 Task: For heading Use Roboto mono with underline.  font size for heading24,  'Change the font style of data to'Roboto mono and font size to 16,  Change the alignment of both headline & data to Align center.  In the sheet   Apex Sales review   book
Action: Mouse moved to (309, 92)
Screenshot: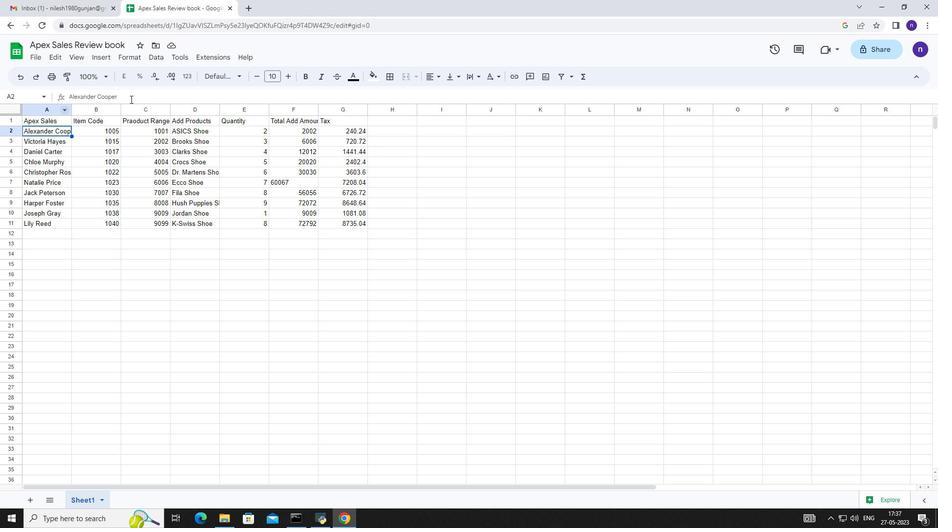 
Action: Key pressed <Key.up><Key.shift><Key.right>
Screenshot: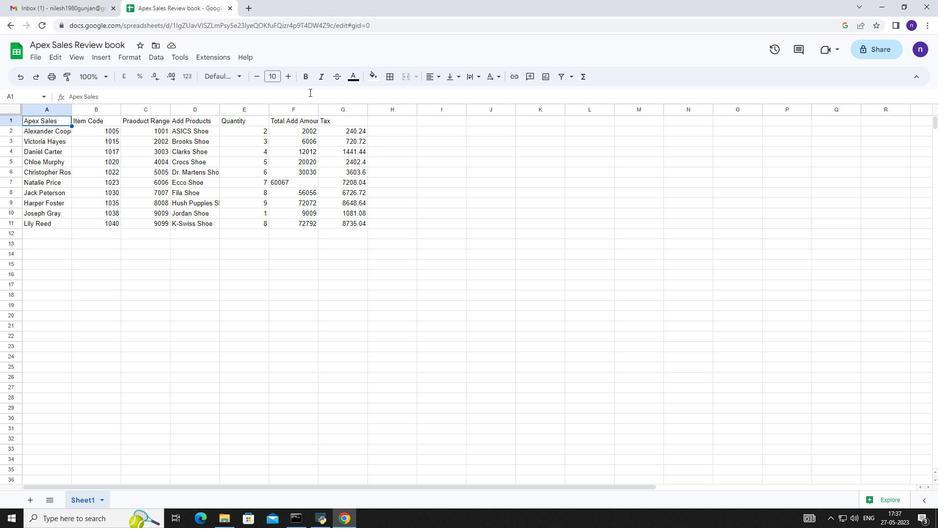 
Action: Mouse moved to (241, 78)
Screenshot: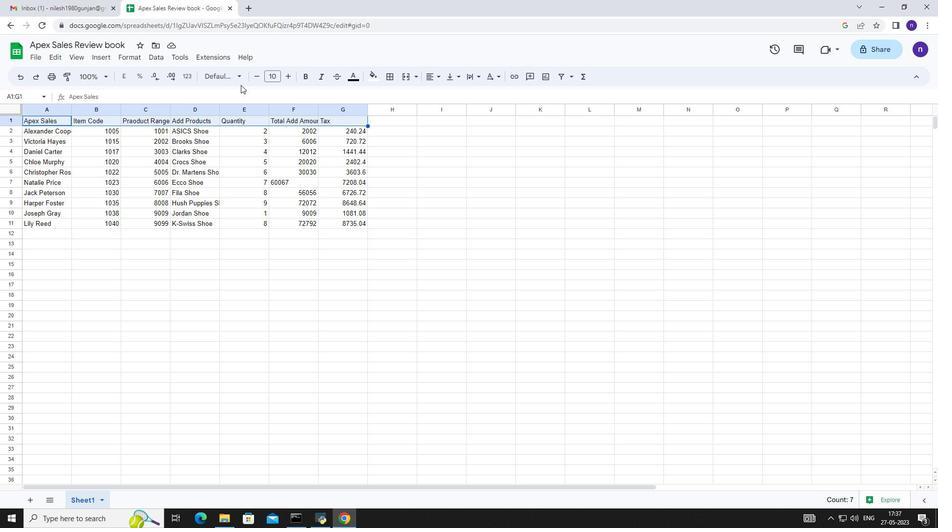 
Action: Mouse pressed left at (241, 78)
Screenshot: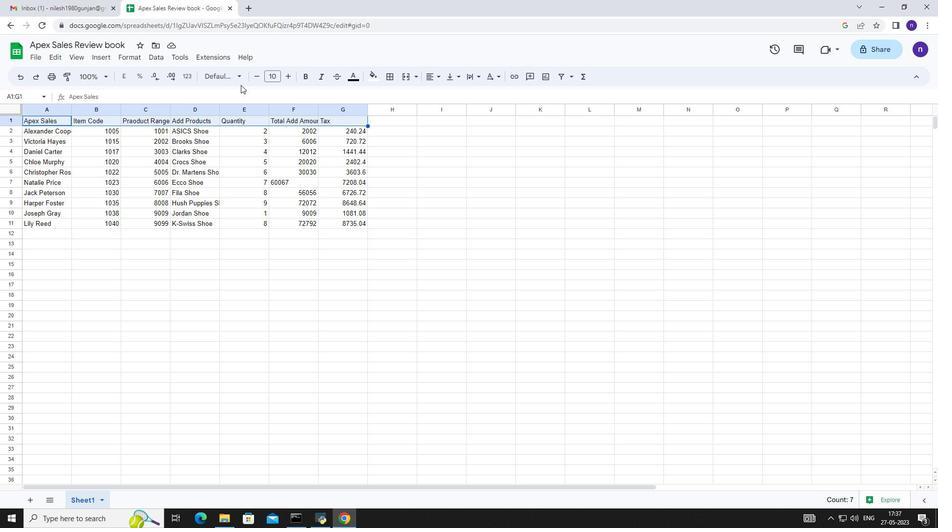 
Action: Mouse moved to (244, 307)
Screenshot: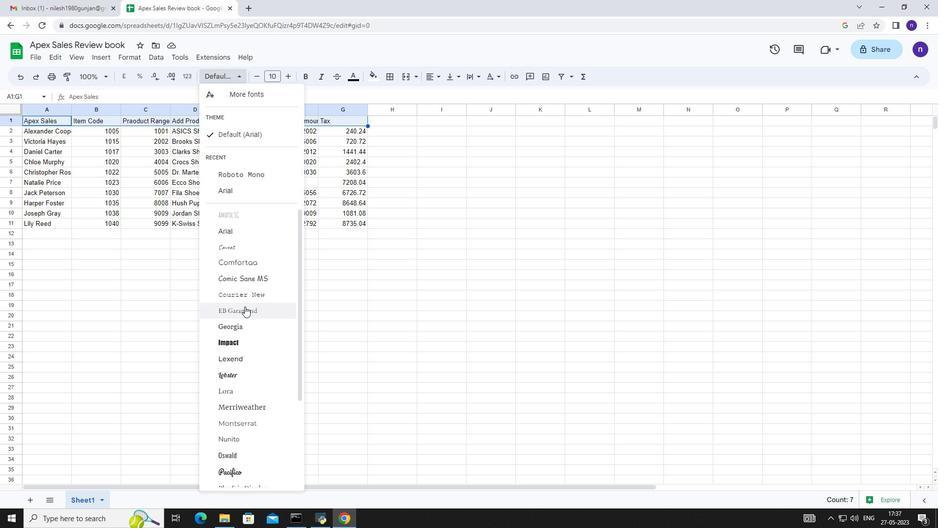 
Action: Mouse scrolled (244, 306) with delta (0, 0)
Screenshot: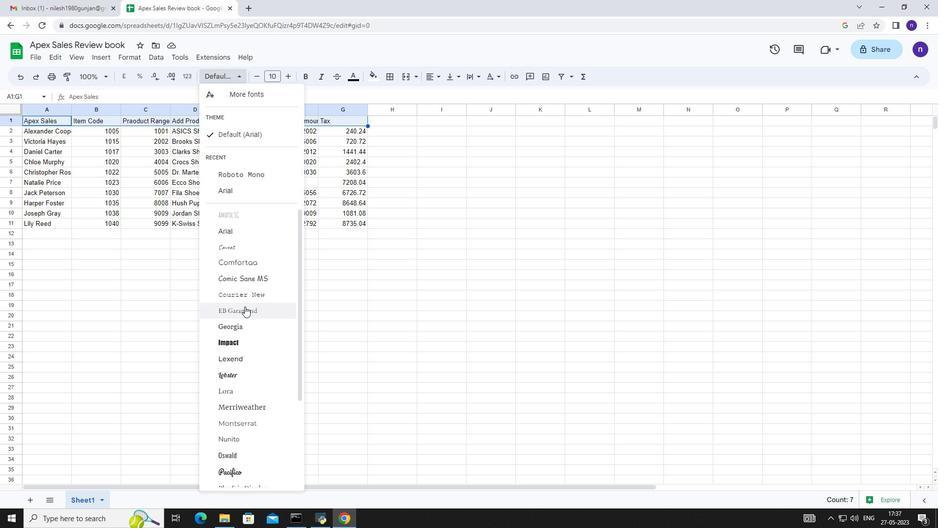 
Action: Mouse moved to (244, 307)
Screenshot: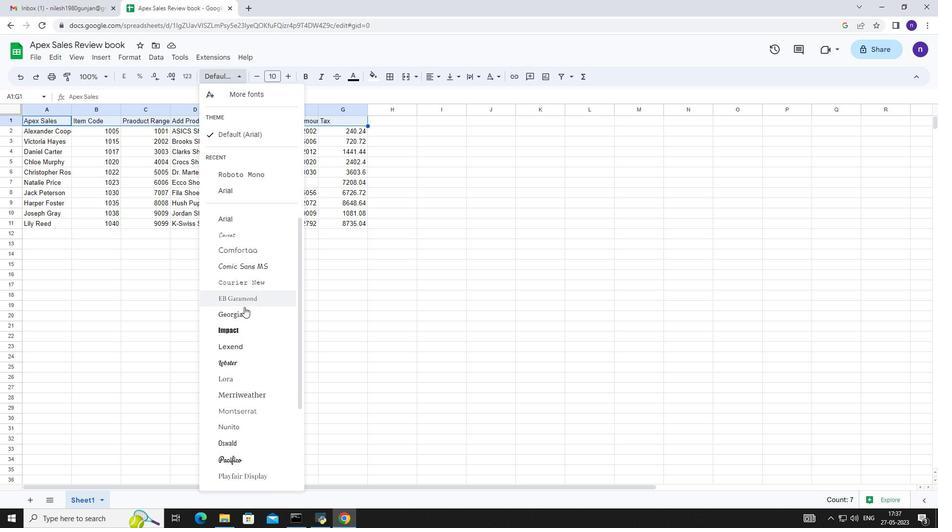 
Action: Mouse scrolled (244, 306) with delta (0, 0)
Screenshot: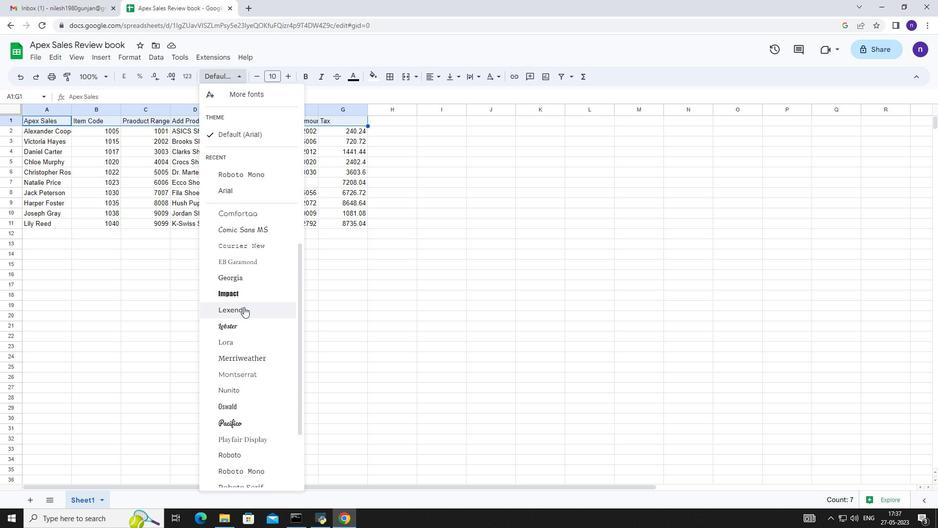 
Action: Mouse moved to (240, 421)
Screenshot: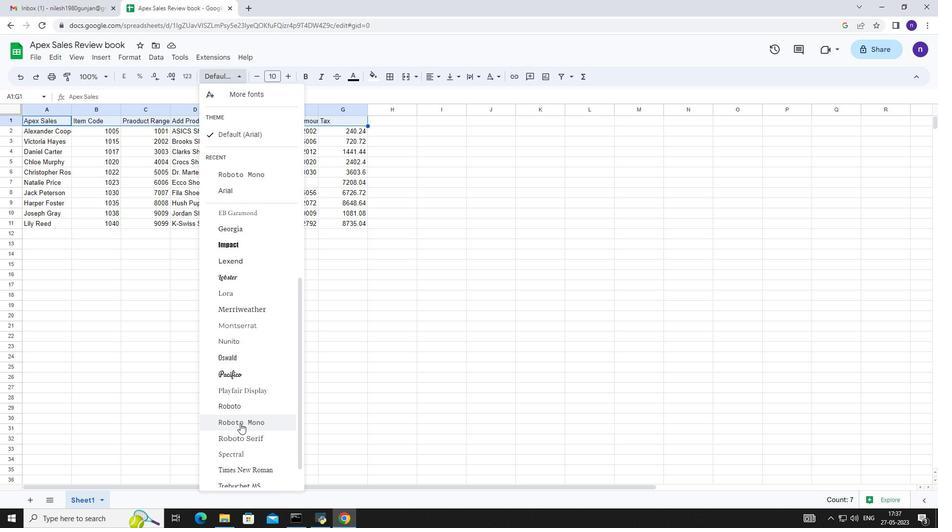 
Action: Mouse pressed left at (240, 421)
Screenshot: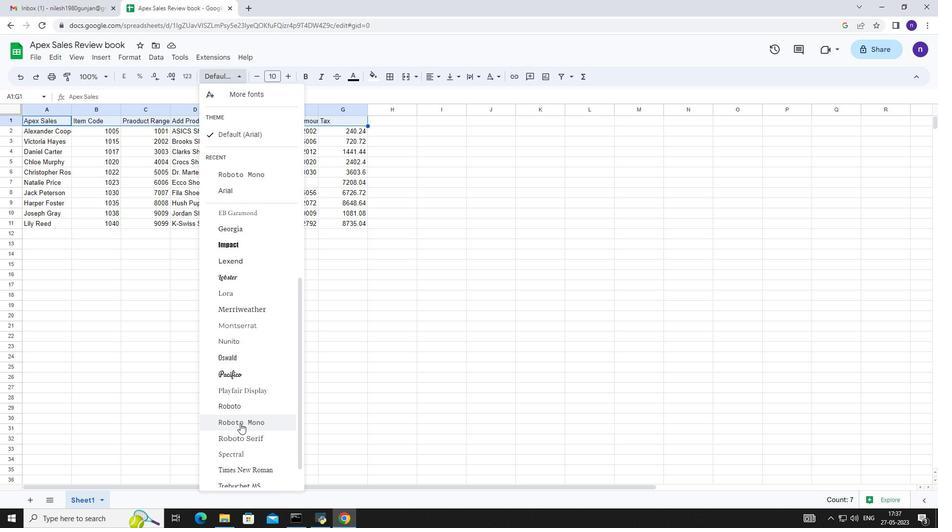 
Action: Mouse moved to (309, 214)
Screenshot: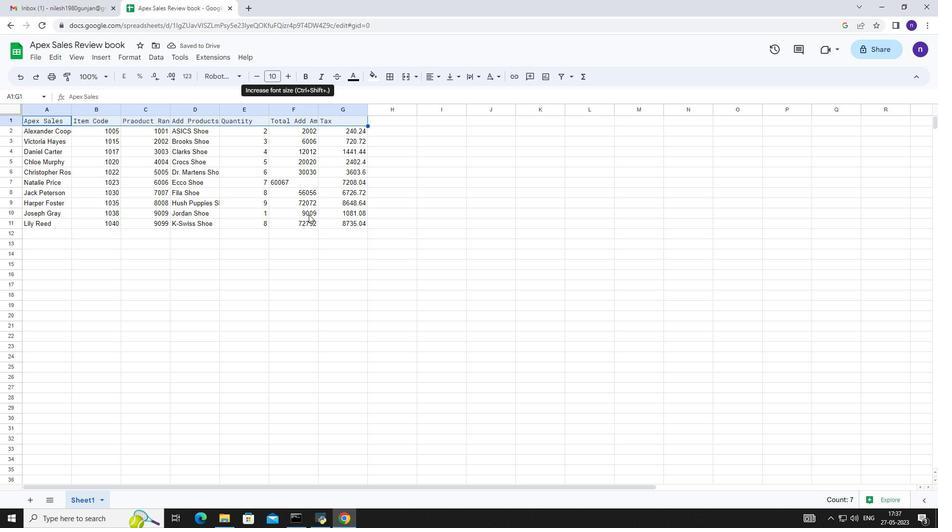 
Action: Key pressed ctrl+U
Screenshot: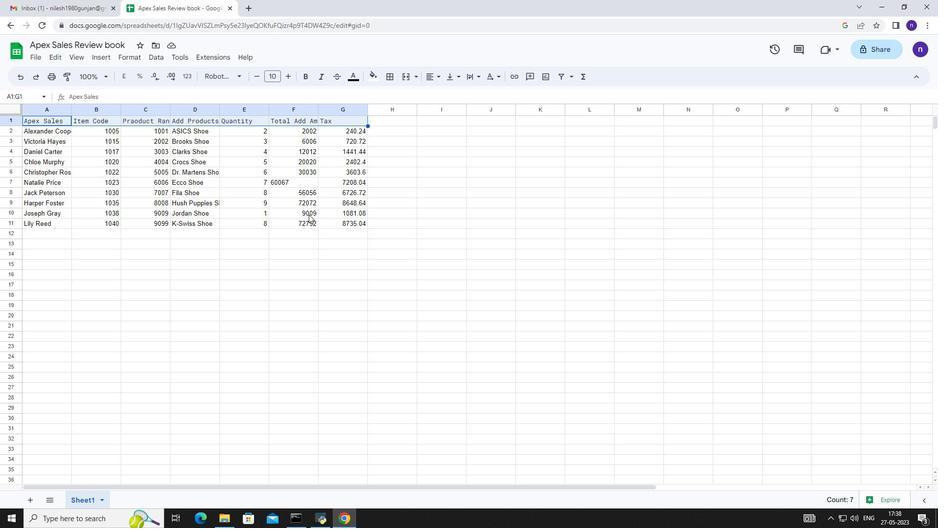 
Action: Mouse moved to (288, 75)
Screenshot: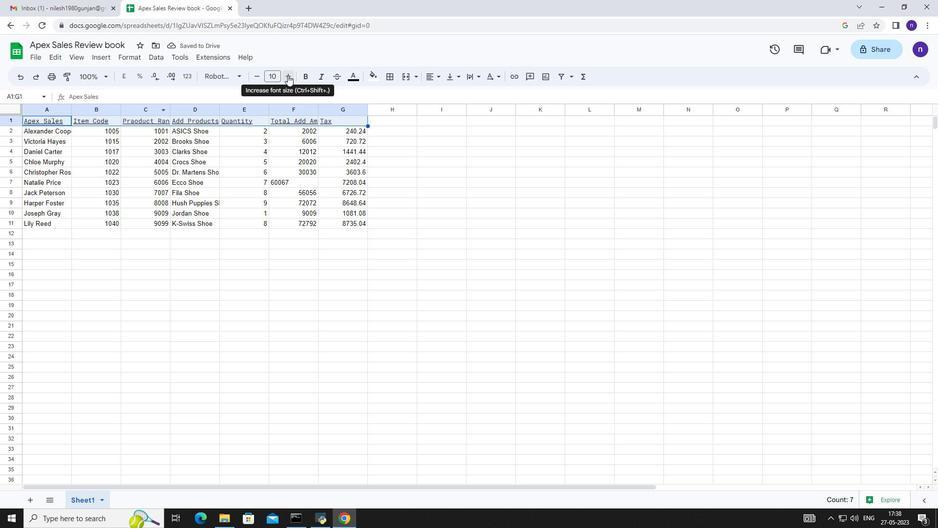 
Action: Mouse pressed left at (288, 75)
Screenshot: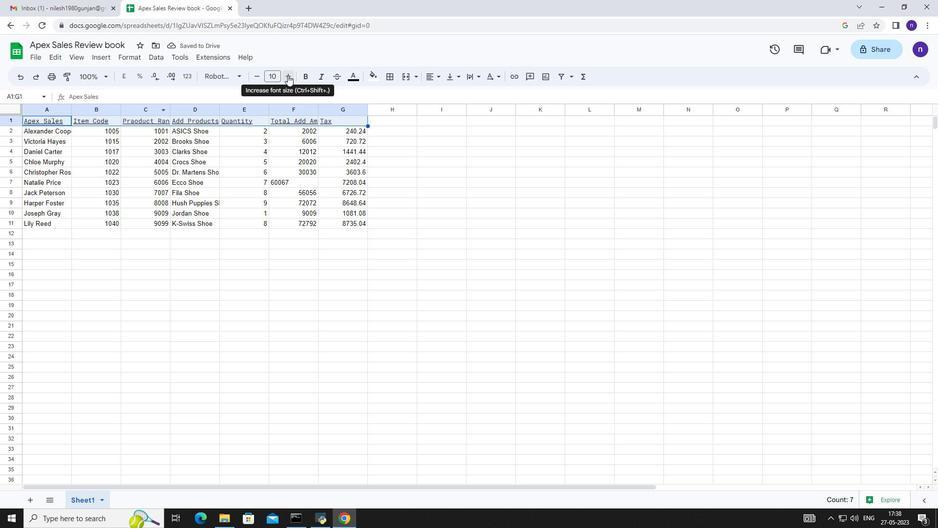 
Action: Mouse pressed left at (288, 75)
Screenshot: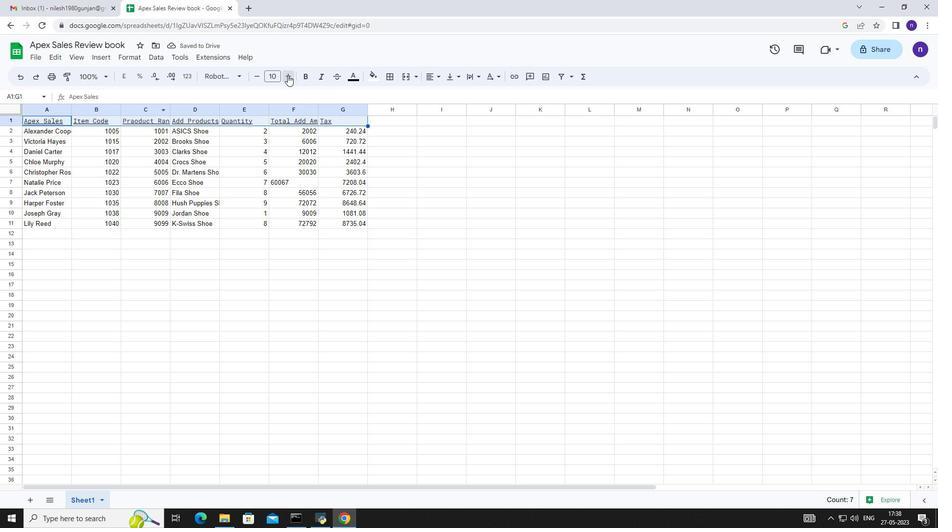 
Action: Mouse pressed left at (288, 75)
Screenshot: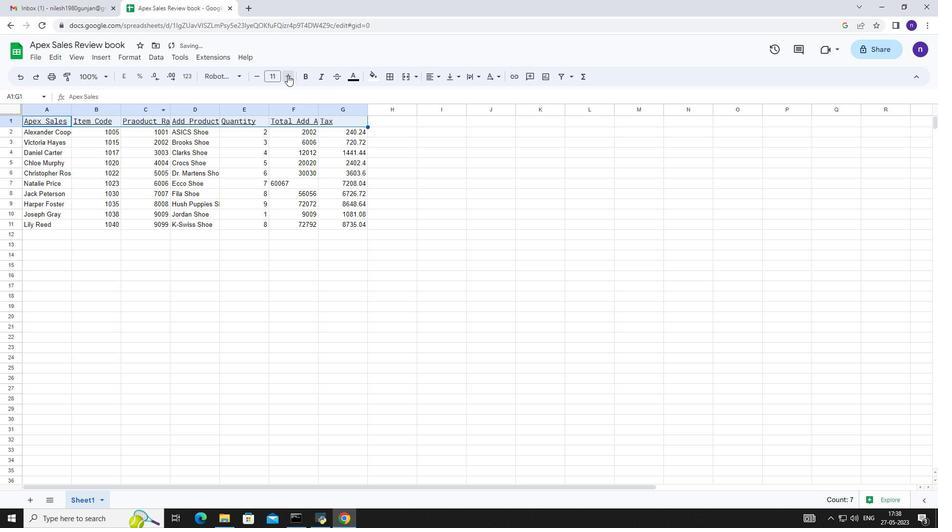 
Action: Mouse pressed left at (288, 75)
Screenshot: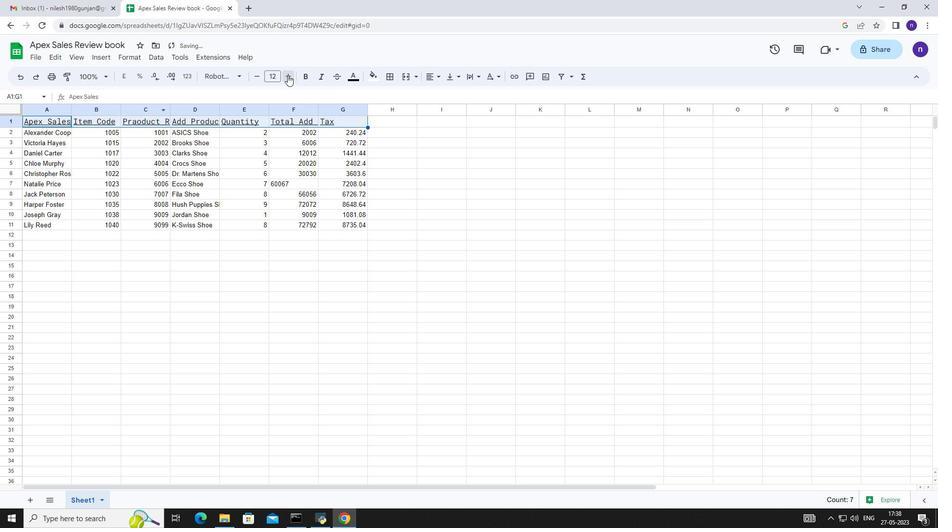 
Action: Mouse pressed left at (288, 75)
Screenshot: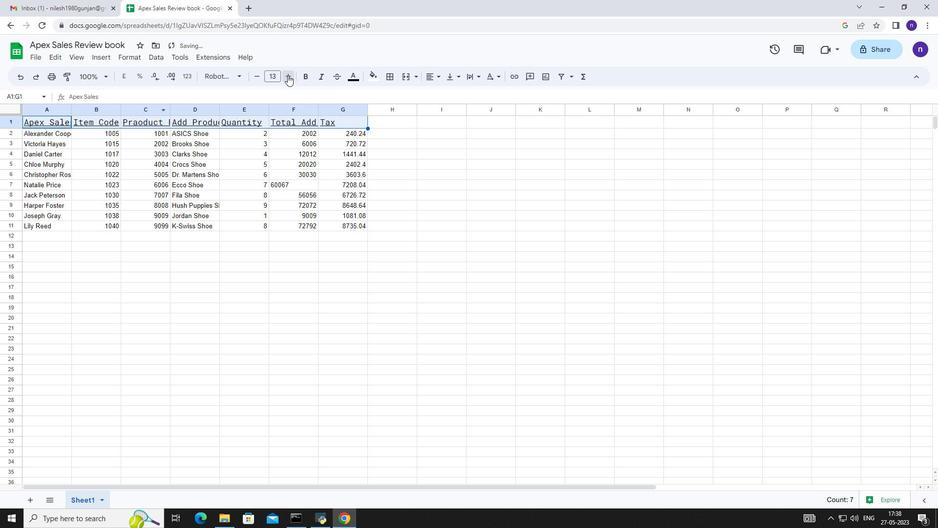 
Action: Mouse pressed left at (288, 75)
Screenshot: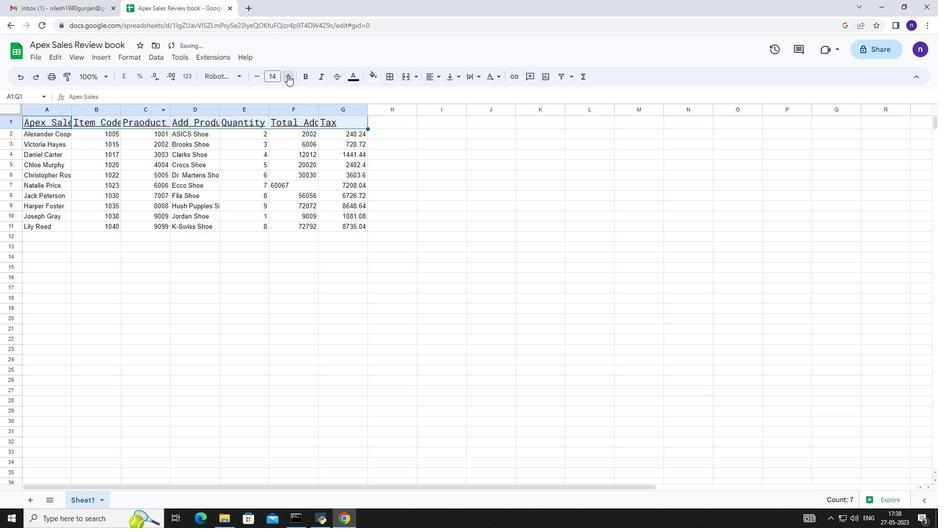 
Action: Mouse pressed left at (288, 75)
Screenshot: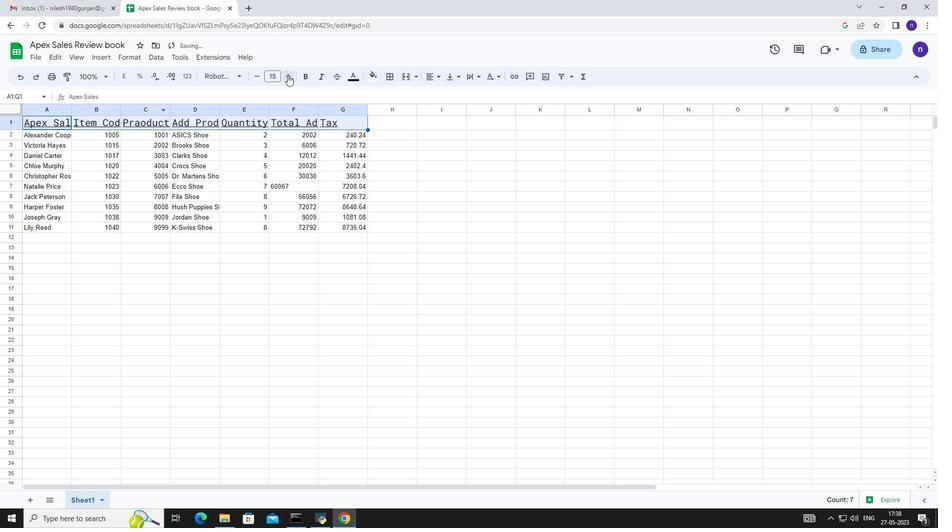 
Action: Mouse pressed left at (288, 75)
Screenshot: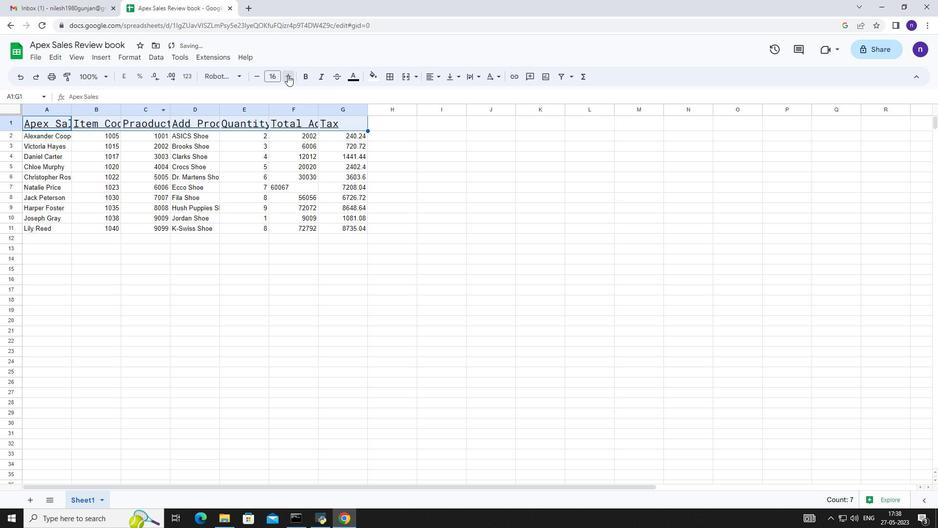 
Action: Mouse pressed left at (288, 75)
Screenshot: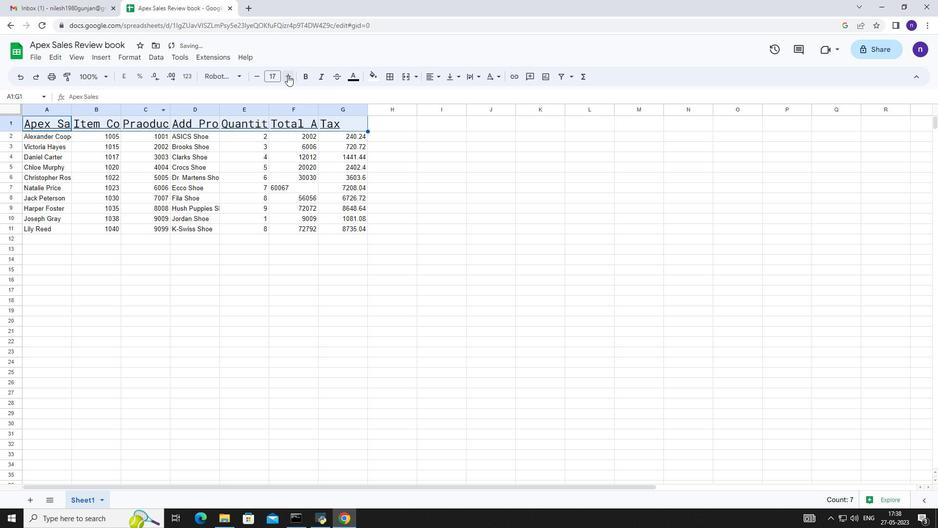 
Action: Mouse pressed left at (288, 75)
Screenshot: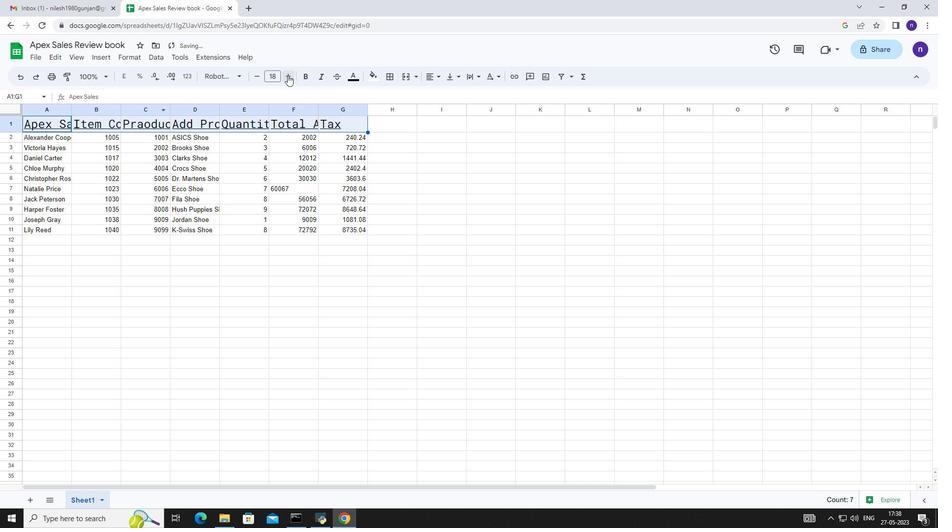 
Action: Mouse pressed left at (288, 75)
Screenshot: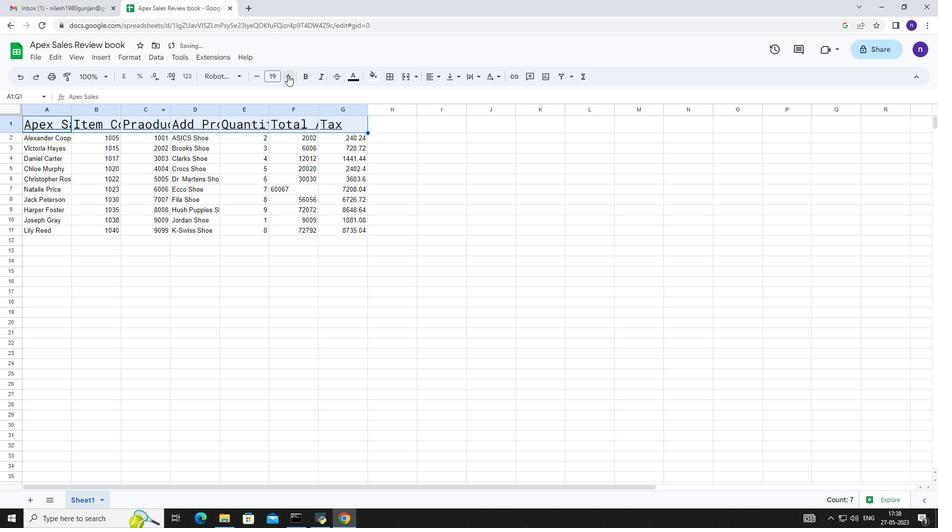 
Action: Mouse pressed left at (288, 75)
Screenshot: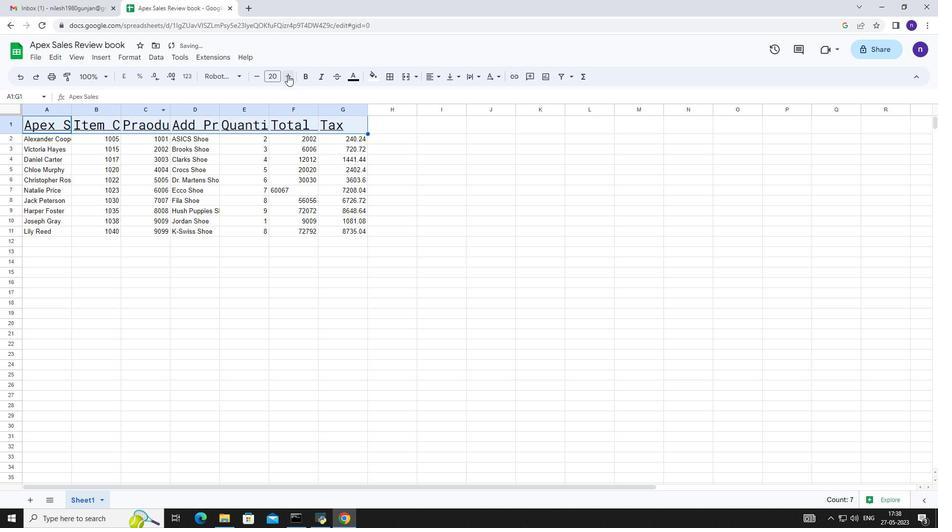
Action: Mouse moved to (288, 75)
Screenshot: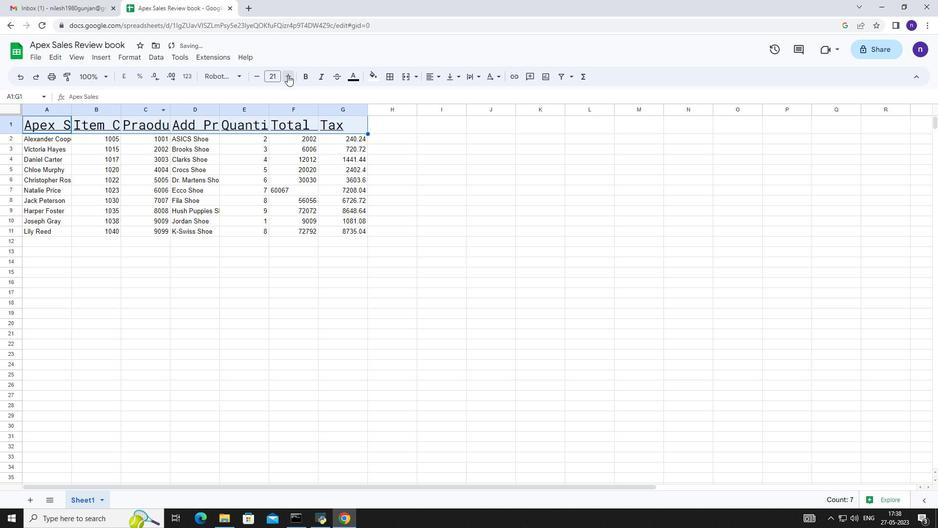 
Action: Mouse pressed left at (288, 75)
Screenshot: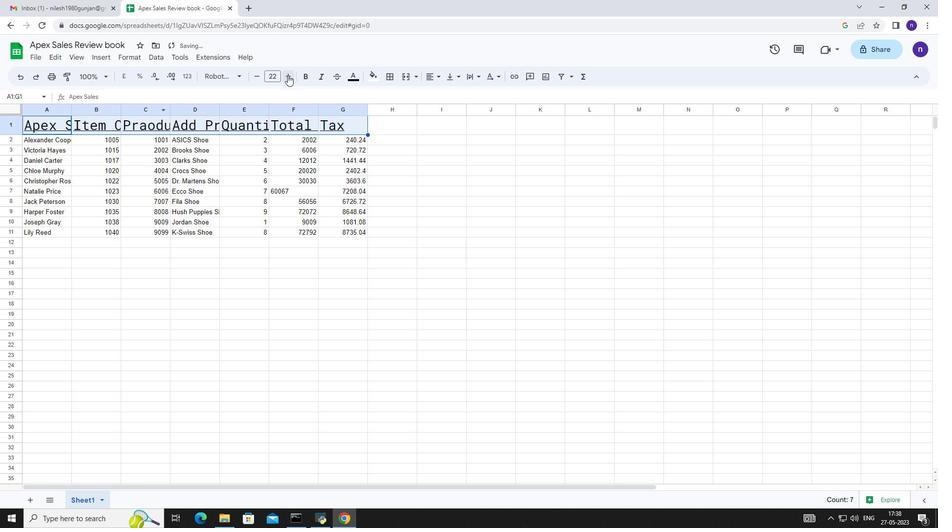 
Action: Mouse pressed left at (288, 75)
Screenshot: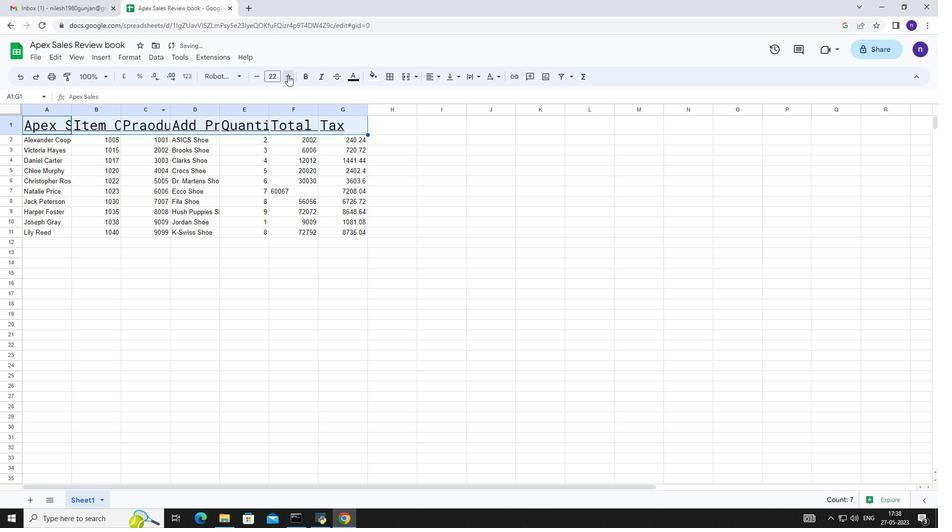 
Action: Mouse moved to (39, 145)
Screenshot: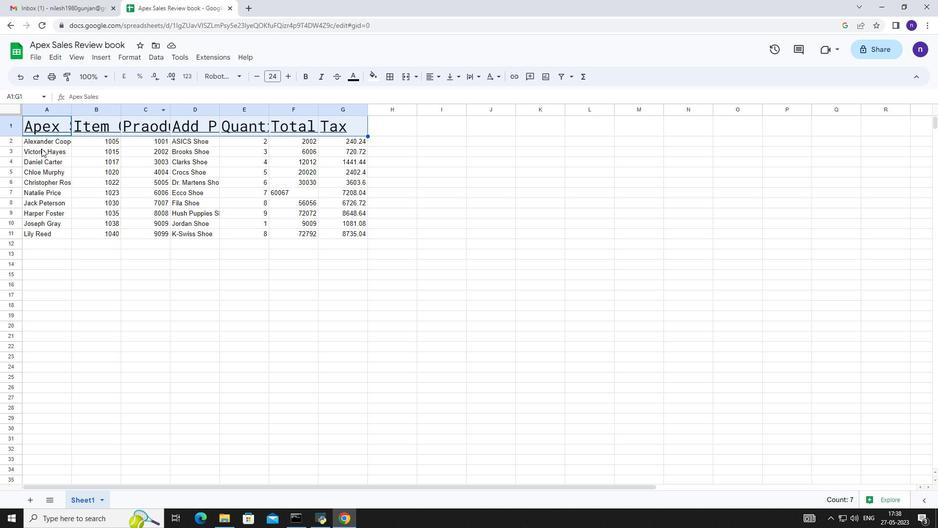 
Action: Mouse pressed left at (39, 145)
Screenshot: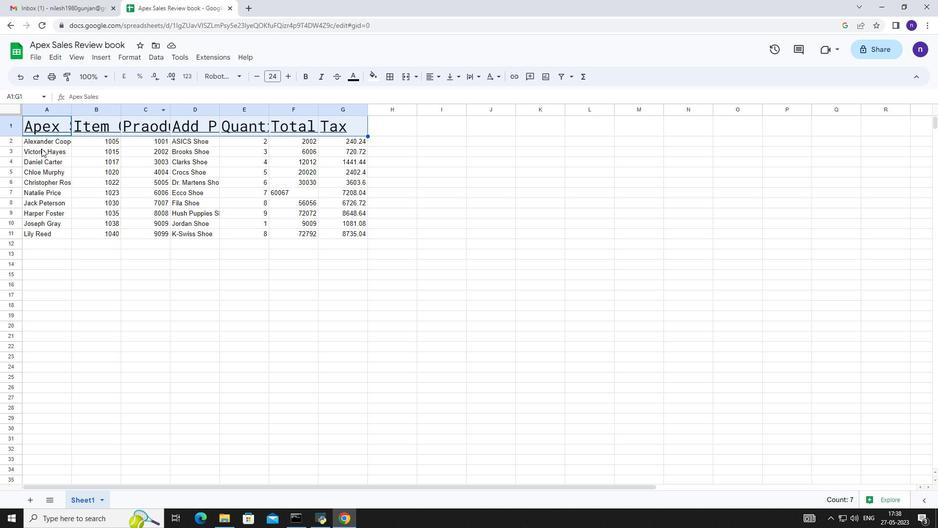 
Action: Mouse moved to (40, 144)
Screenshot: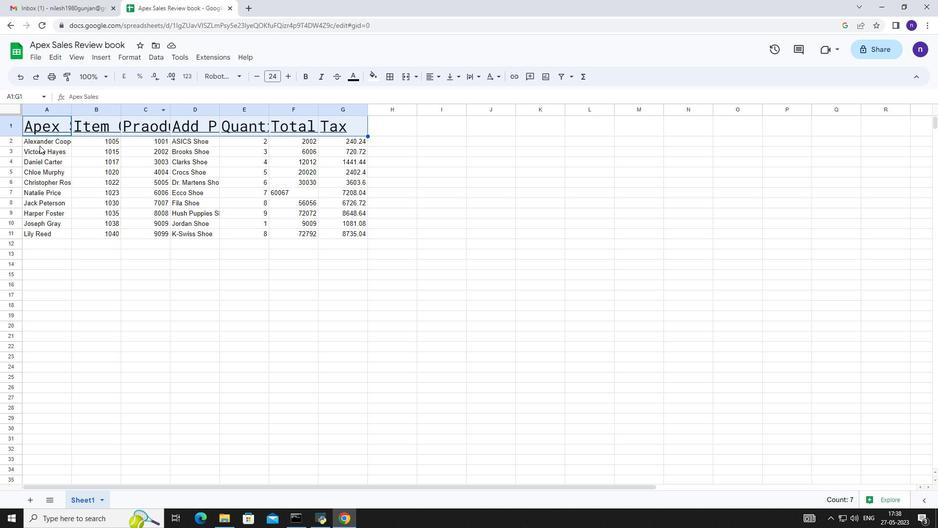 
Action: Key pressed <Key.shift><Key.down><Key.right>
Screenshot: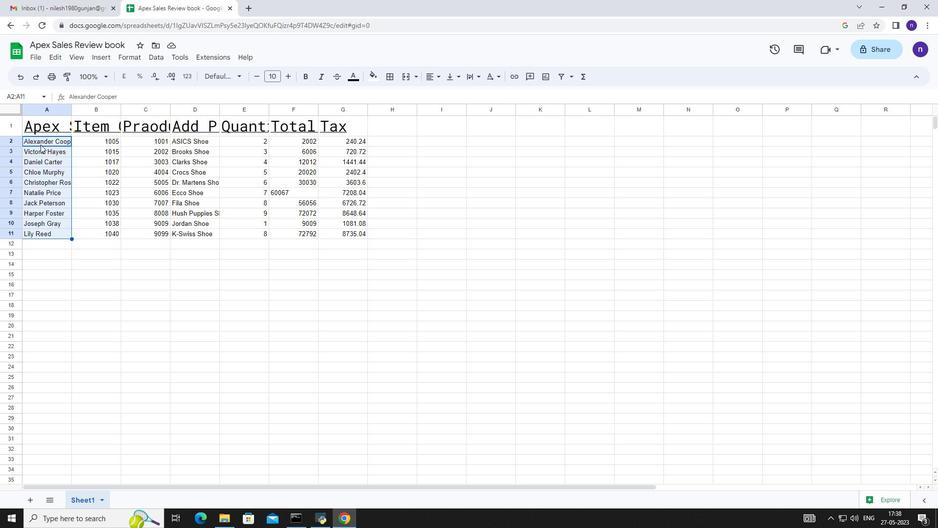 
Action: Mouse moved to (237, 79)
Screenshot: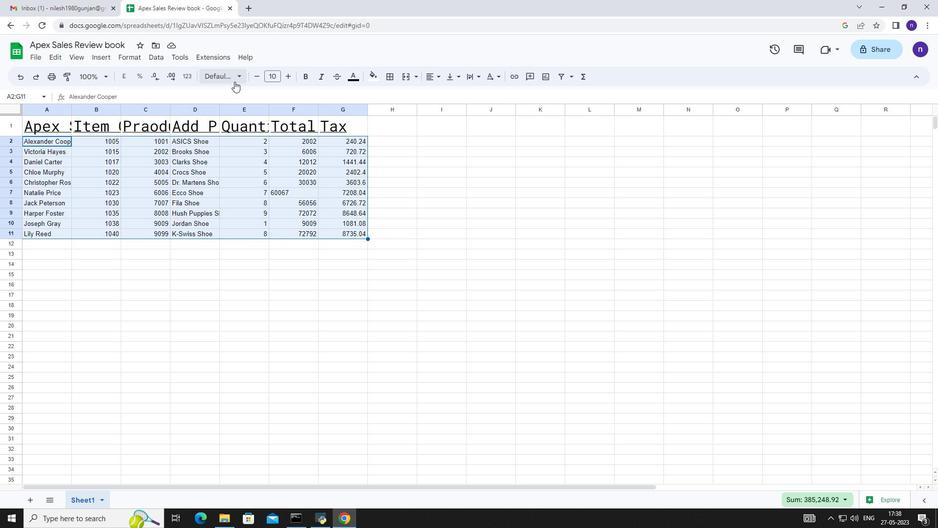 
Action: Mouse pressed left at (237, 79)
Screenshot: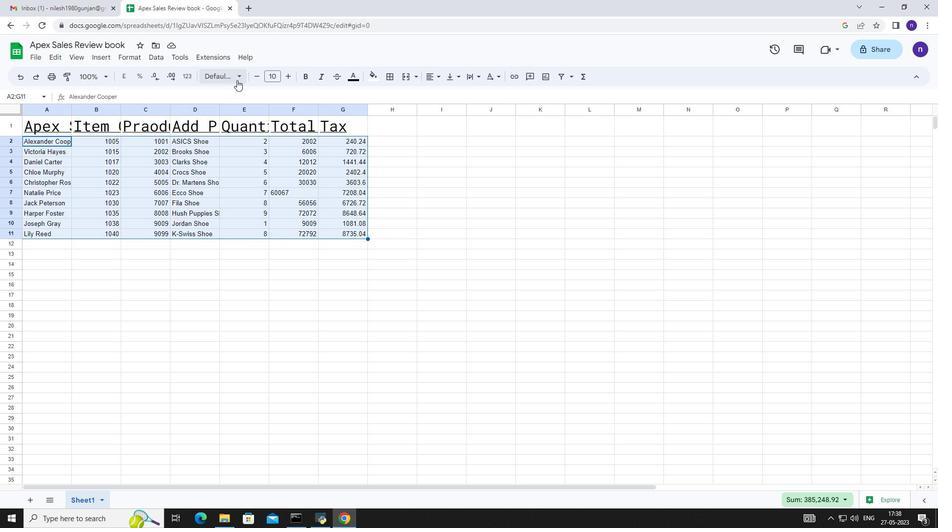 
Action: Mouse moved to (260, 315)
Screenshot: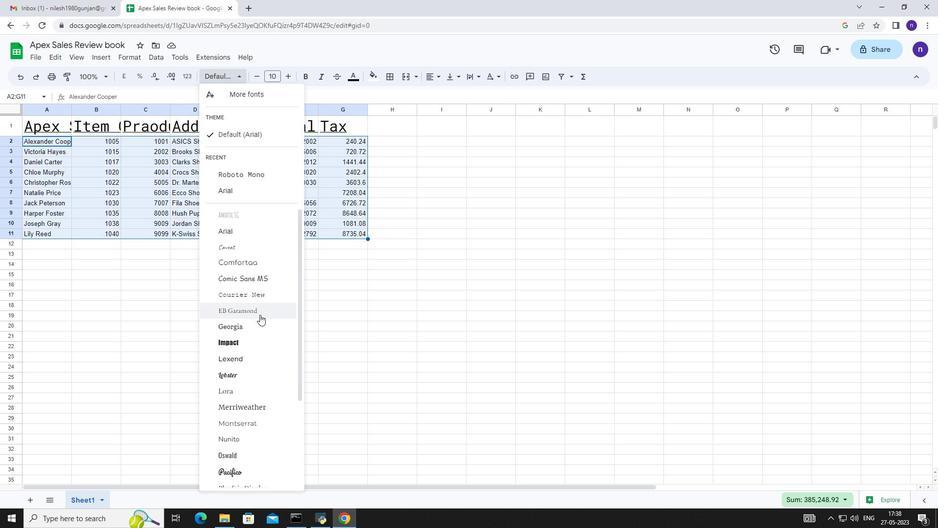 
Action: Mouse scrolled (260, 314) with delta (0, 0)
Screenshot: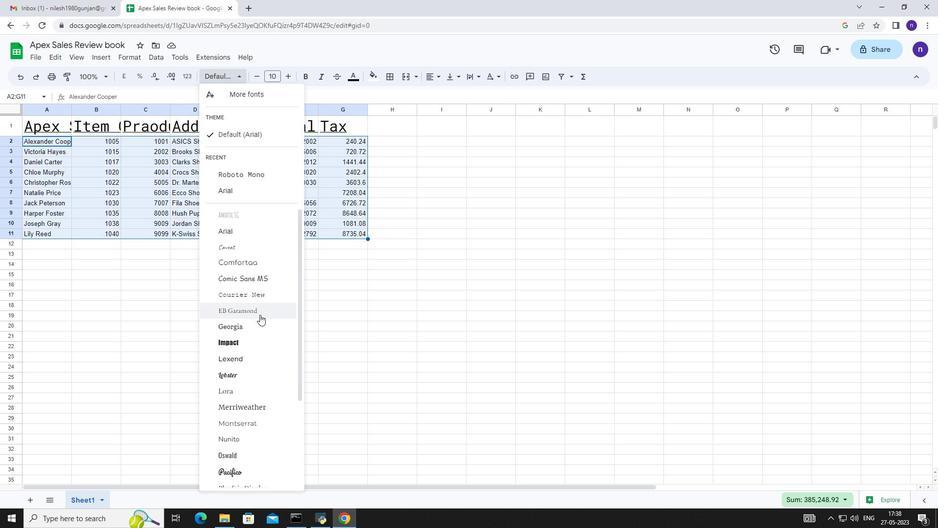 
Action: Mouse moved to (259, 315)
Screenshot: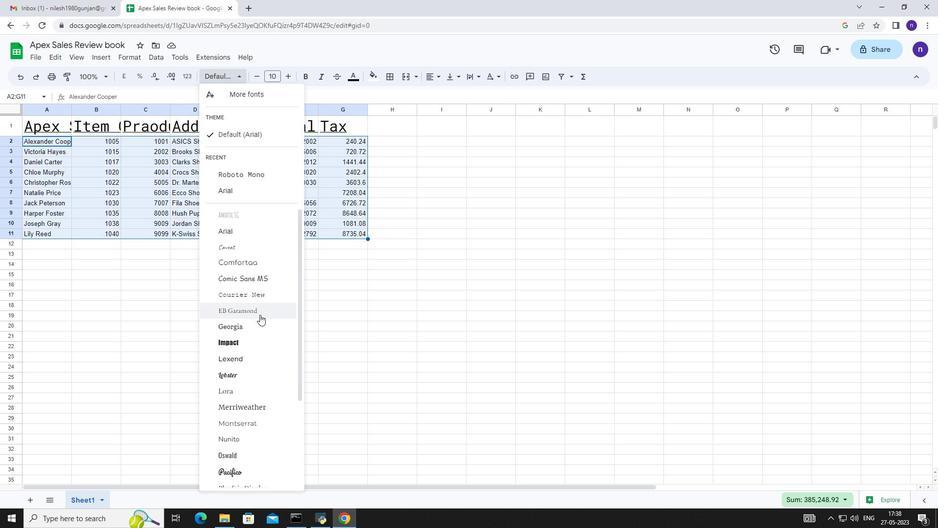 
Action: Mouse scrolled (259, 314) with delta (0, 0)
Screenshot: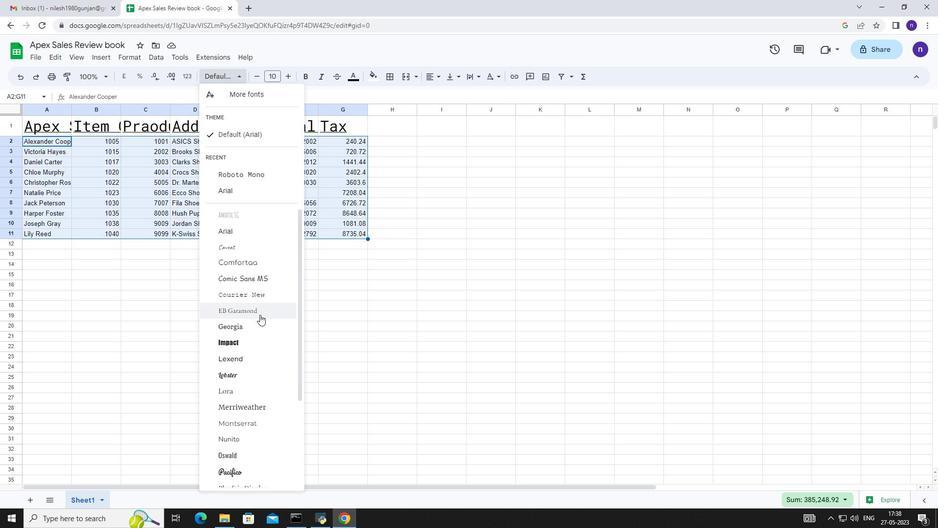 
Action: Mouse scrolled (259, 314) with delta (0, 0)
Screenshot: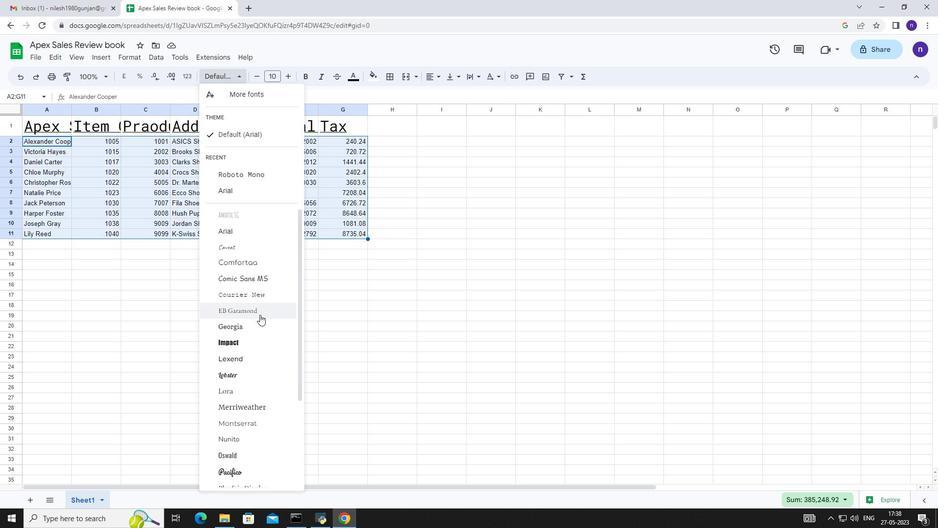 
Action: Mouse scrolled (259, 314) with delta (0, 0)
Screenshot: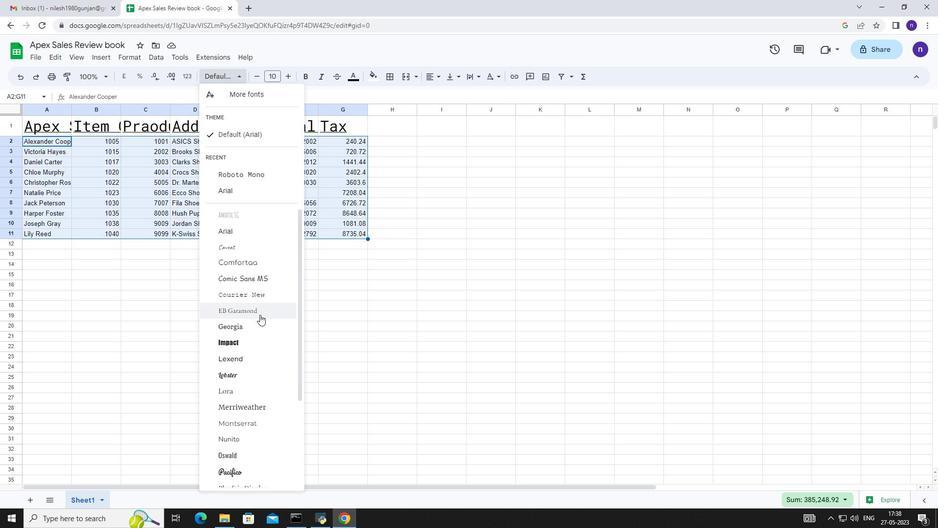 
Action: Mouse moved to (250, 400)
Screenshot: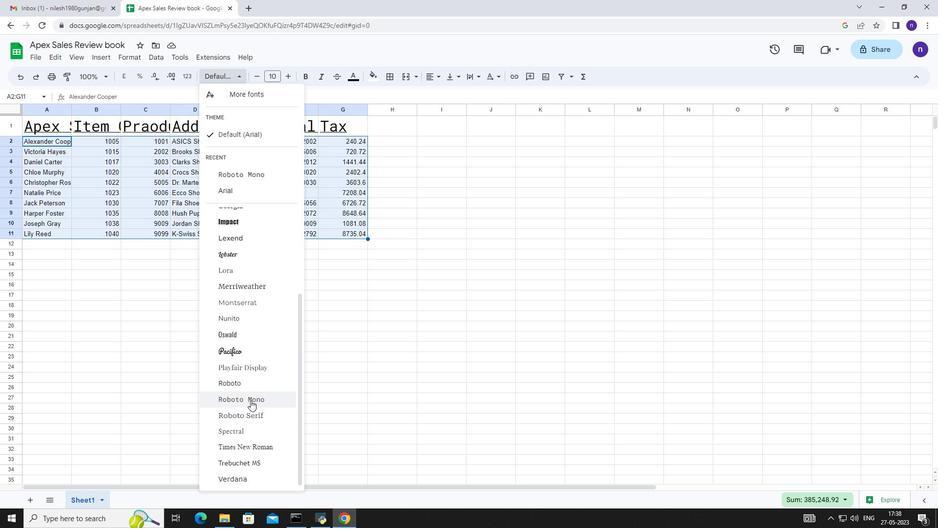 
Action: Mouse pressed left at (250, 400)
Screenshot: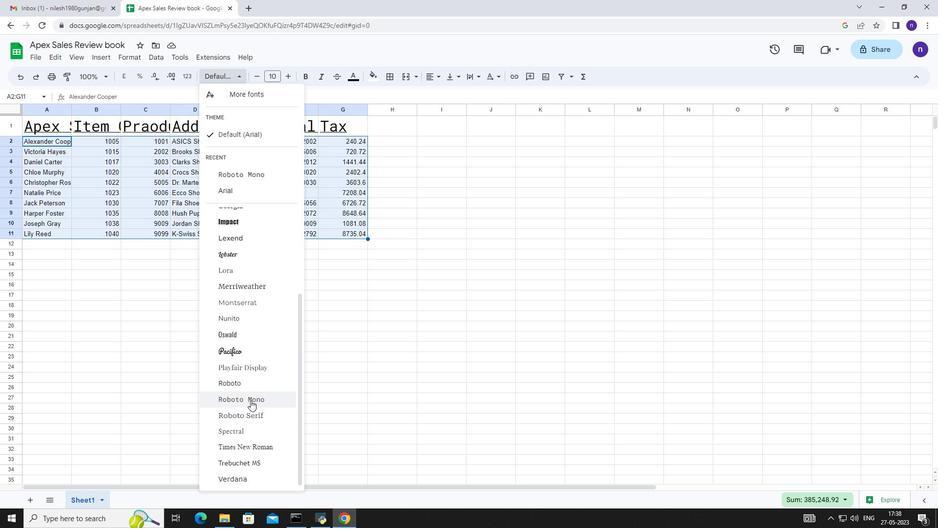 
Action: Mouse moved to (288, 76)
Screenshot: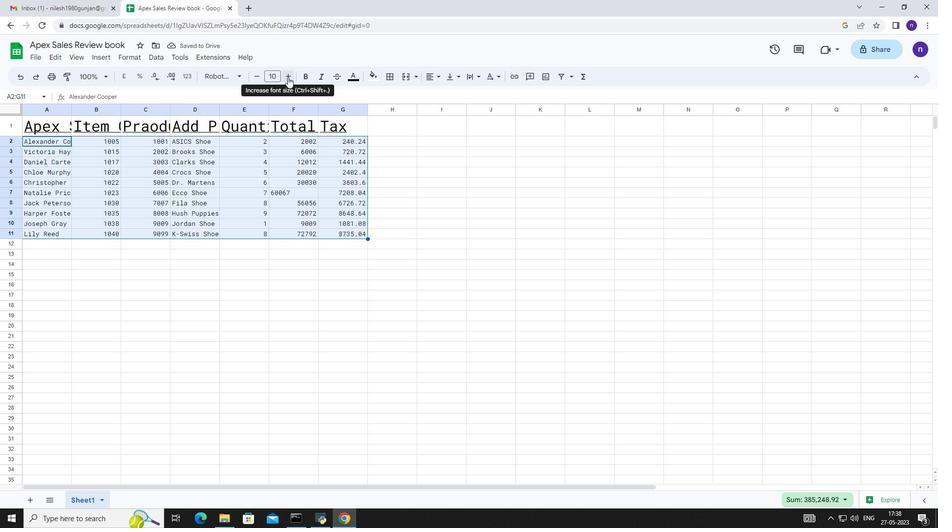 
Action: Mouse pressed left at (288, 76)
Screenshot: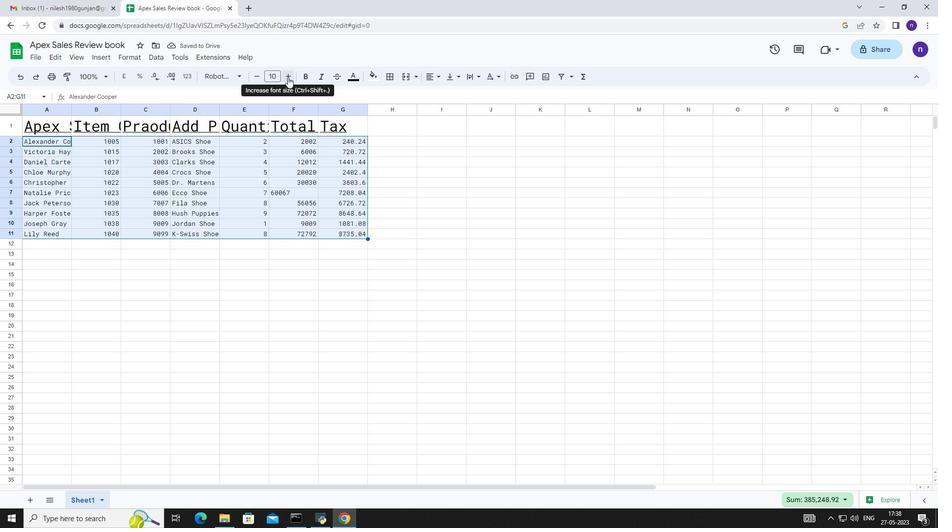 
Action: Mouse moved to (287, 76)
Screenshot: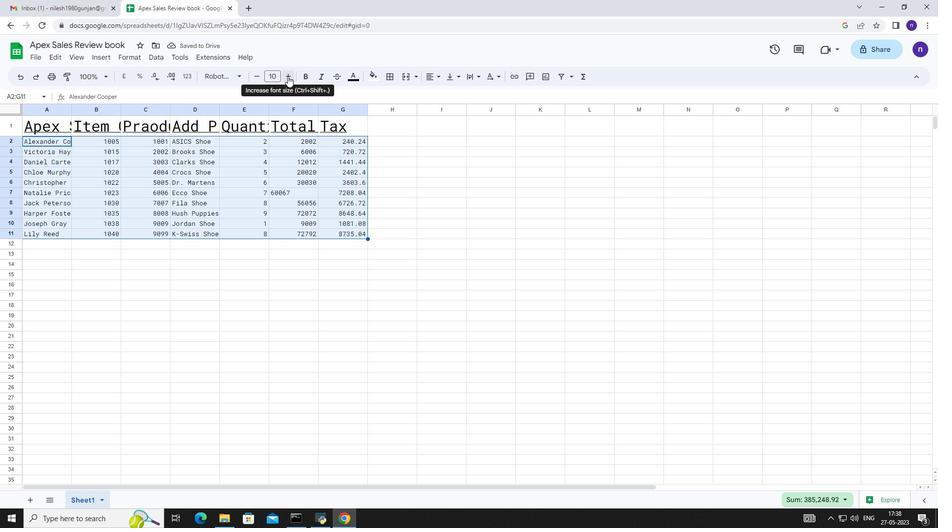
Action: Mouse pressed left at (287, 76)
Screenshot: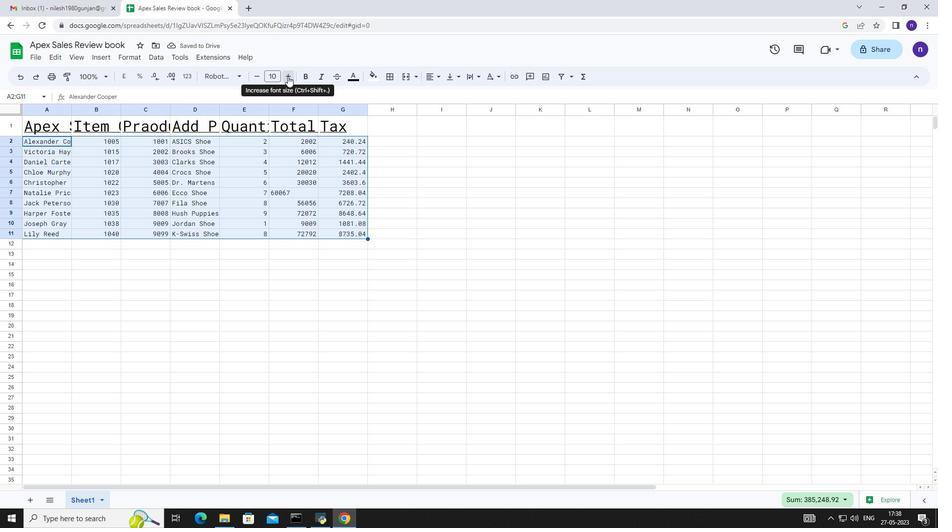 
Action: Mouse pressed left at (287, 76)
Screenshot: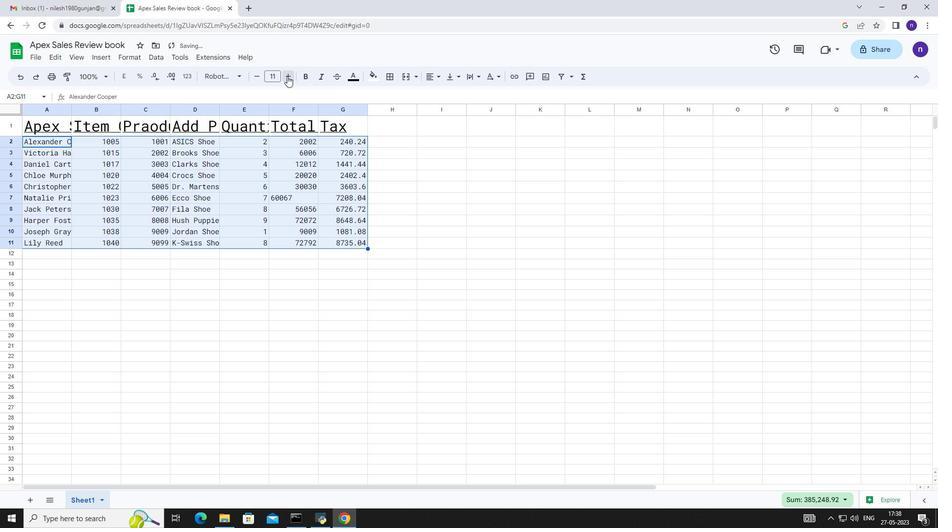 
Action: Mouse pressed left at (287, 76)
Screenshot: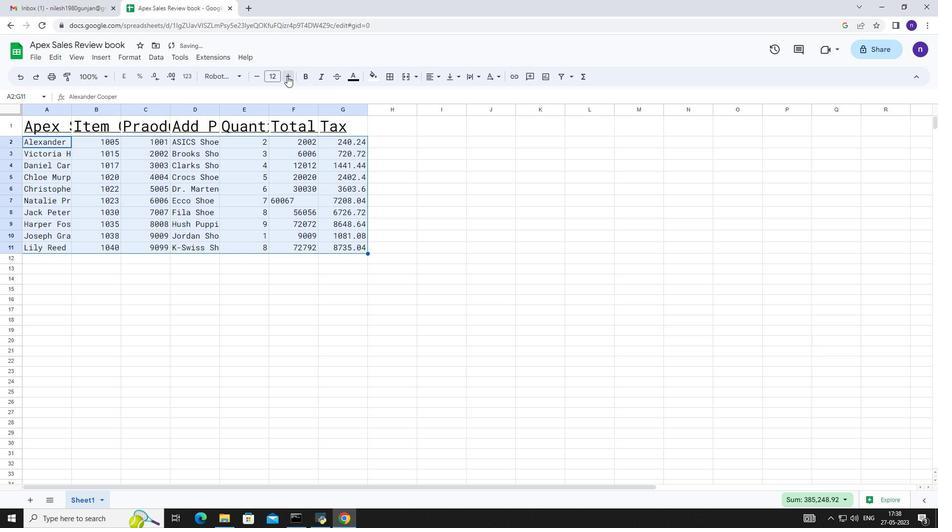 
Action: Mouse pressed left at (287, 76)
Screenshot: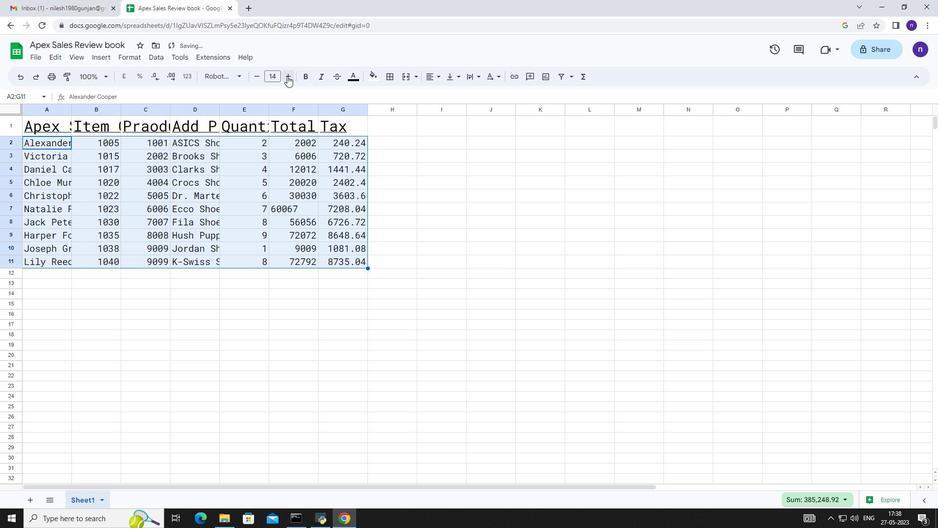 
Action: Mouse pressed left at (287, 76)
Screenshot: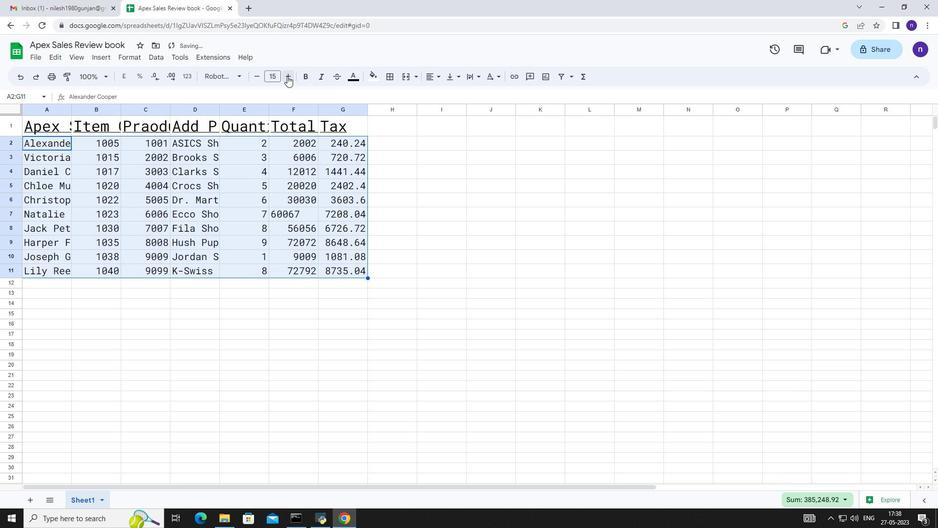 
Action: Mouse moved to (242, 217)
Screenshot: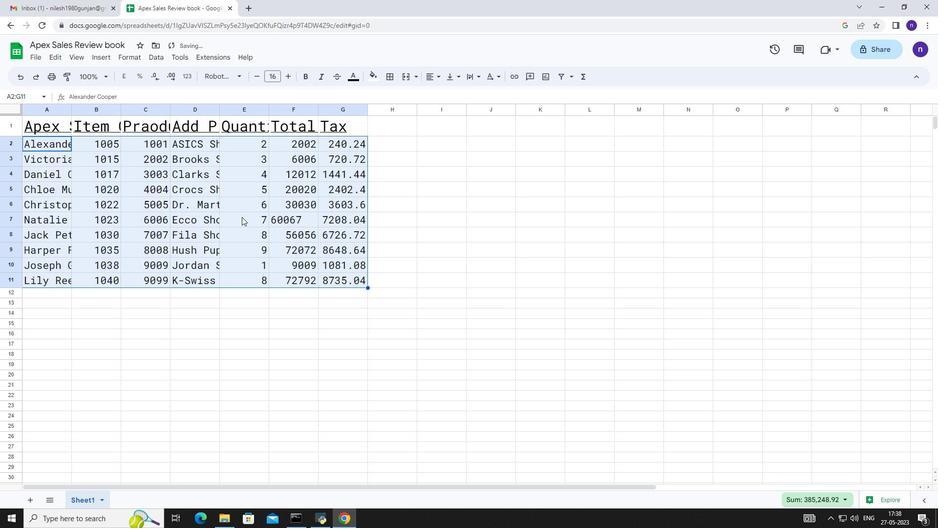 
Action: Key pressed <Key.up><Key.left><Key.left><Key.shift><Key.right><Key.down>
Screenshot: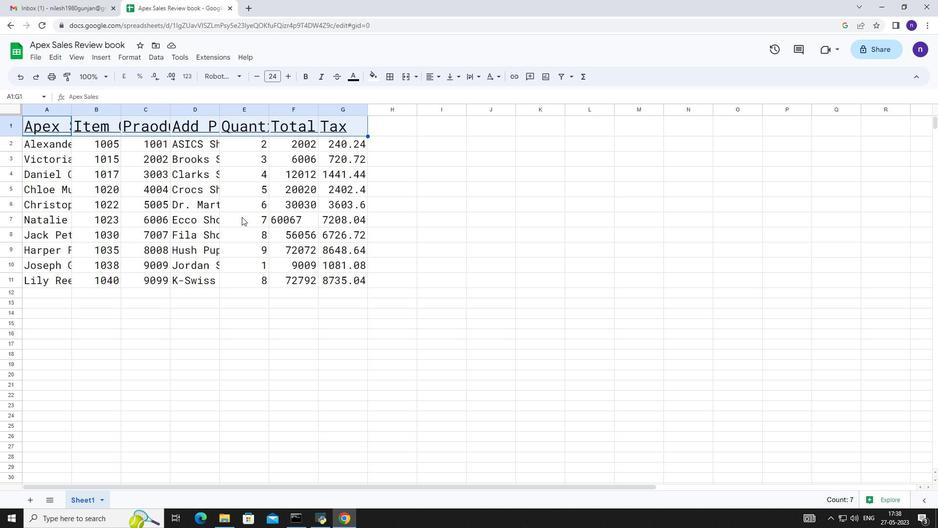 
Action: Mouse moved to (438, 74)
Screenshot: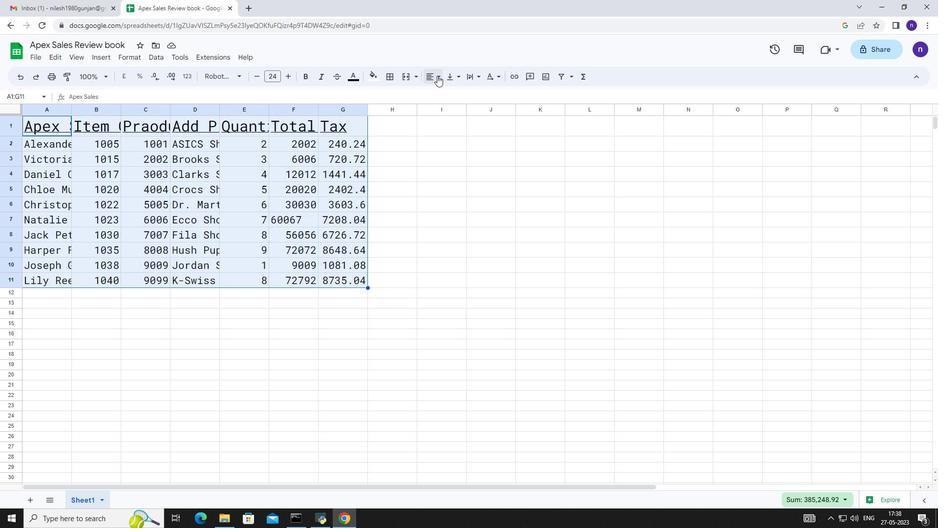 
Action: Mouse pressed left at (438, 75)
Screenshot: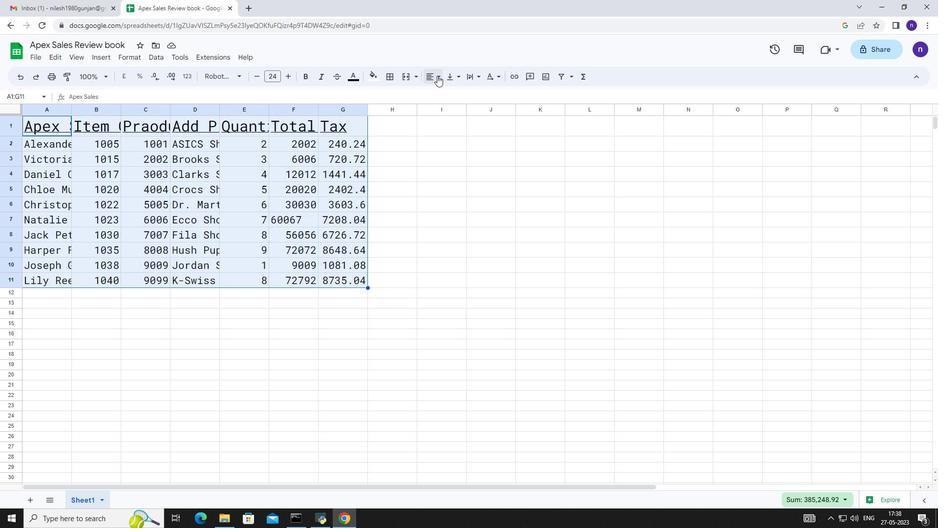 
Action: Mouse moved to (448, 94)
Screenshot: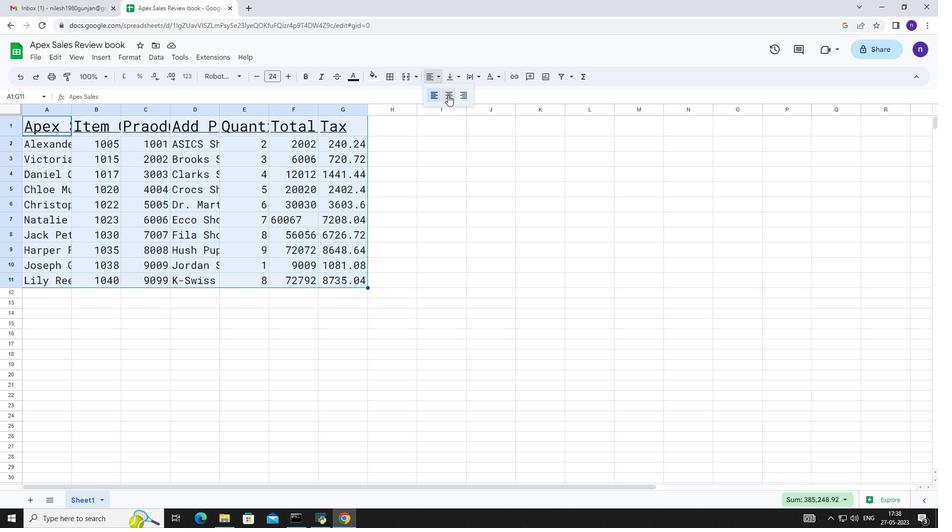 
Action: Mouse pressed left at (448, 94)
Screenshot: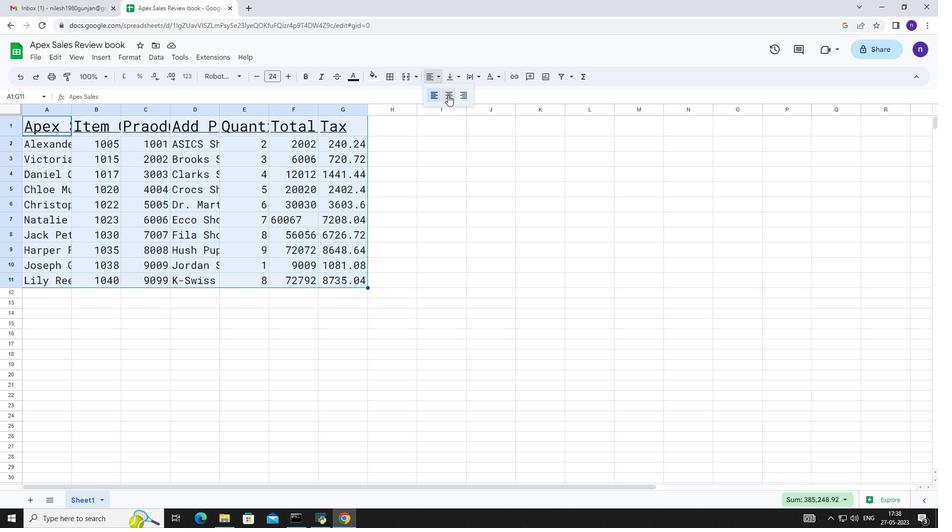
Action: Mouse moved to (9, 106)
Screenshot: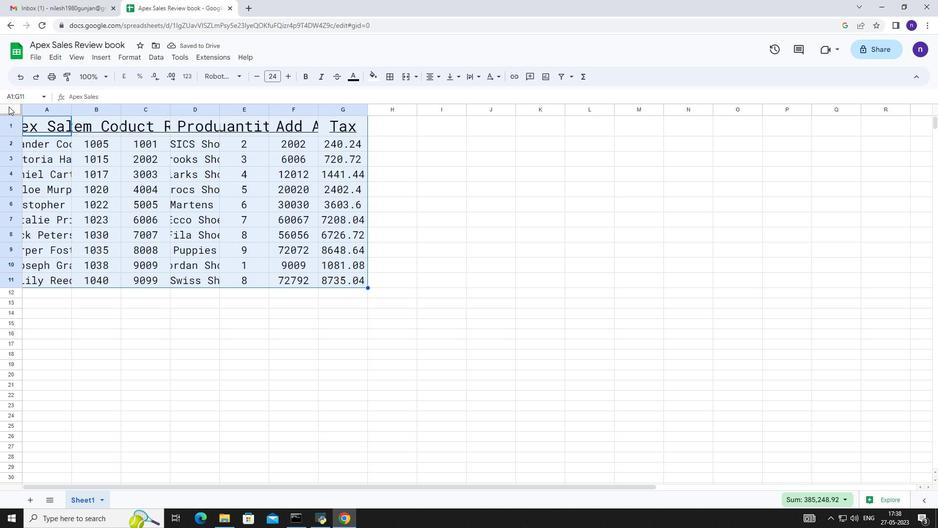 
Action: Mouse pressed left at (9, 106)
Screenshot: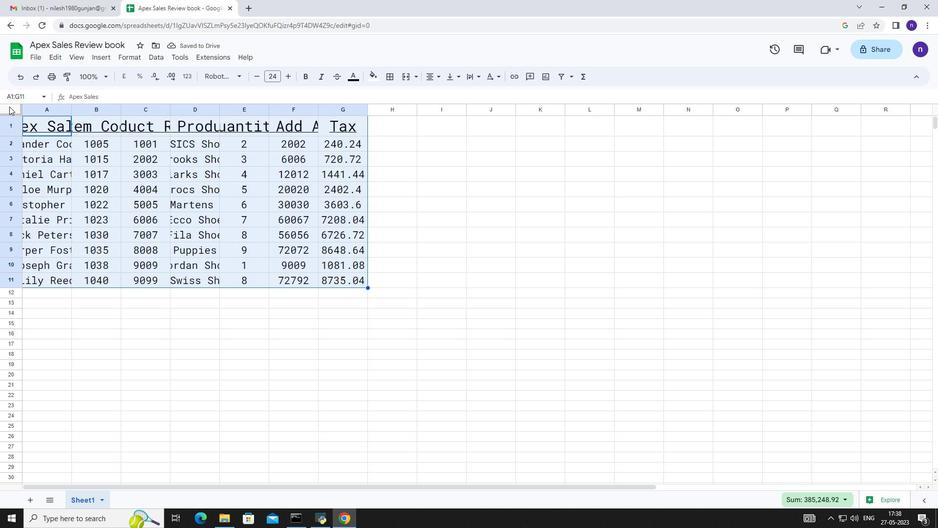 
Action: Mouse moved to (71, 110)
Screenshot: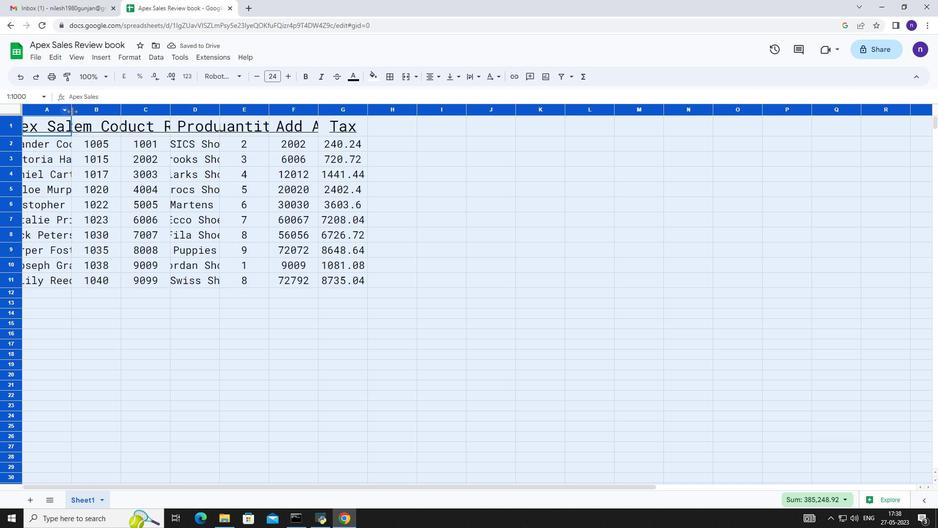 
Action: Mouse pressed left at (71, 110)
Screenshot: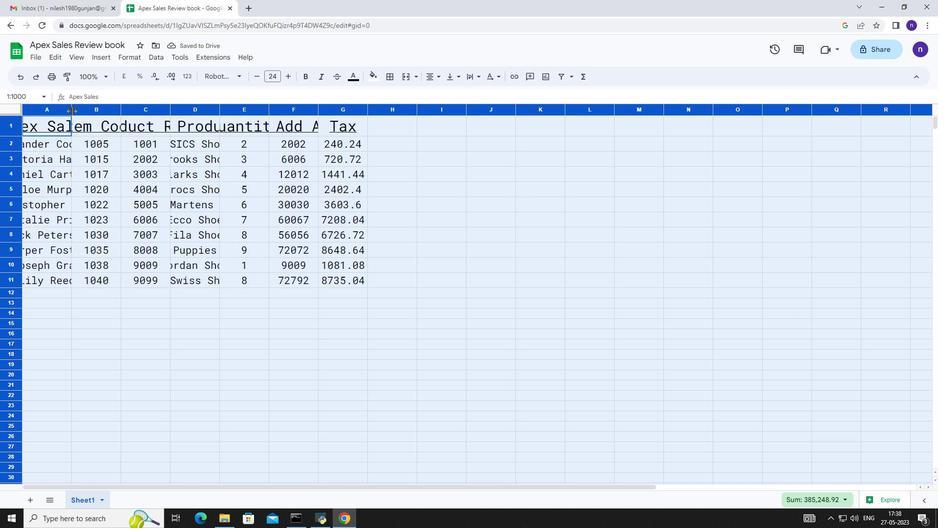 
Action: Mouse pressed left at (71, 110)
Screenshot: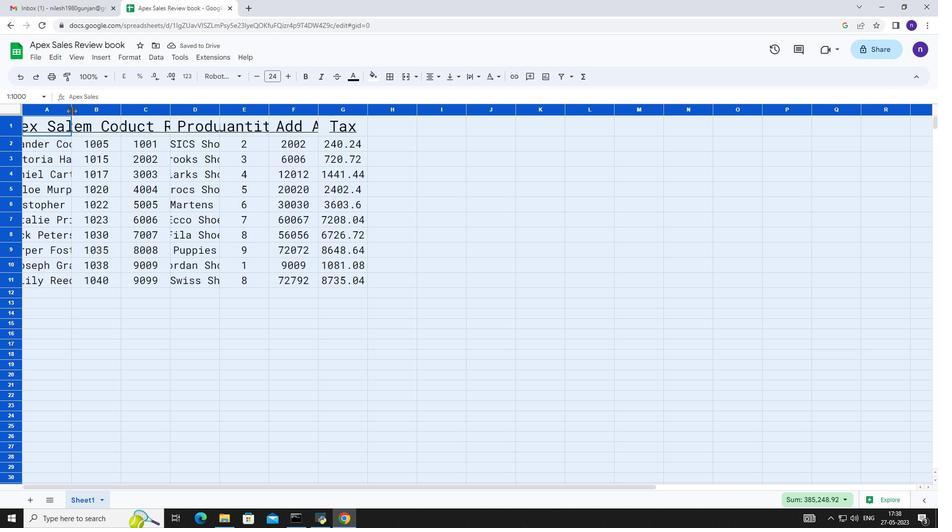 
Action: Mouse moved to (201, 211)
Screenshot: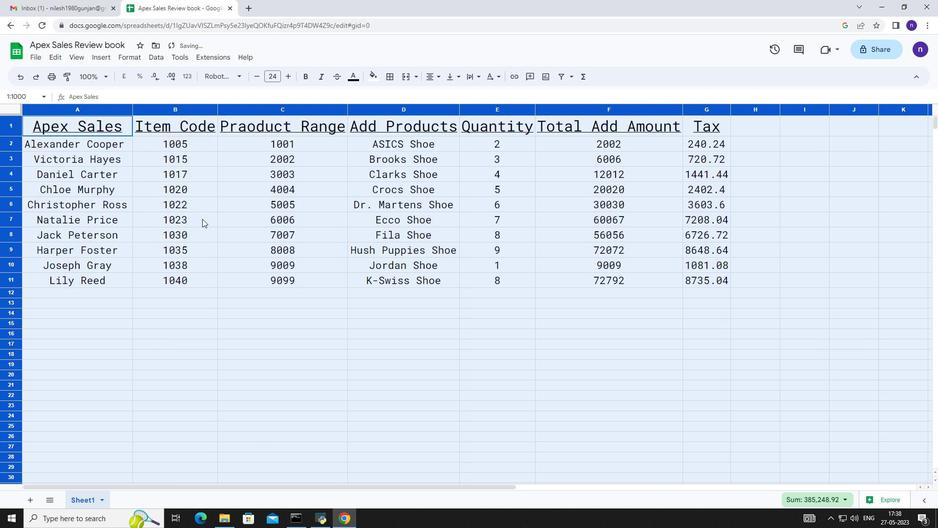 
Action: Mouse pressed left at (201, 211)
Screenshot: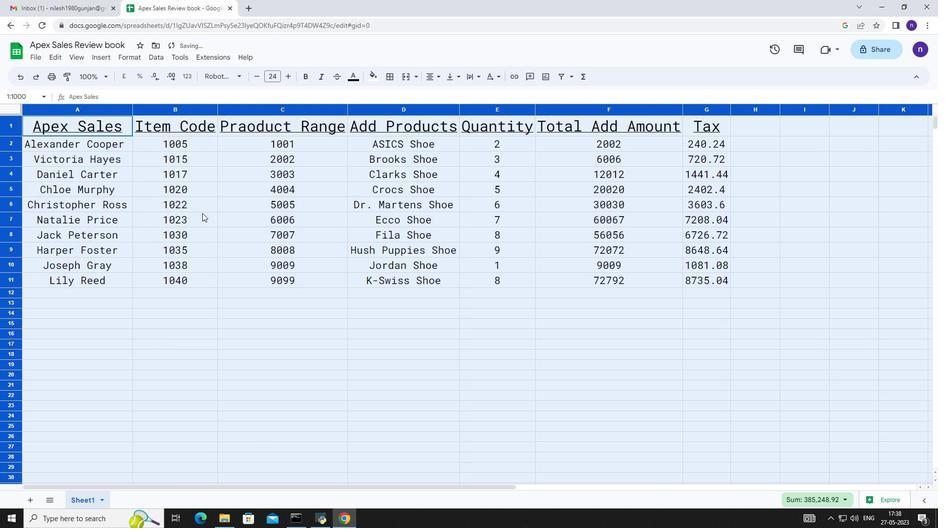 
Action: Mouse moved to (458, 206)
Screenshot: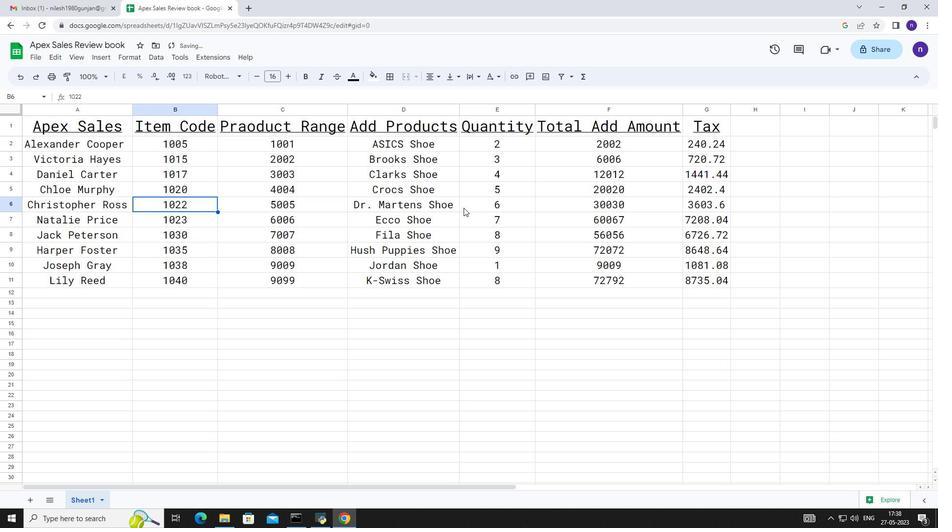 
Action: Key pressed ctrl+S
Screenshot: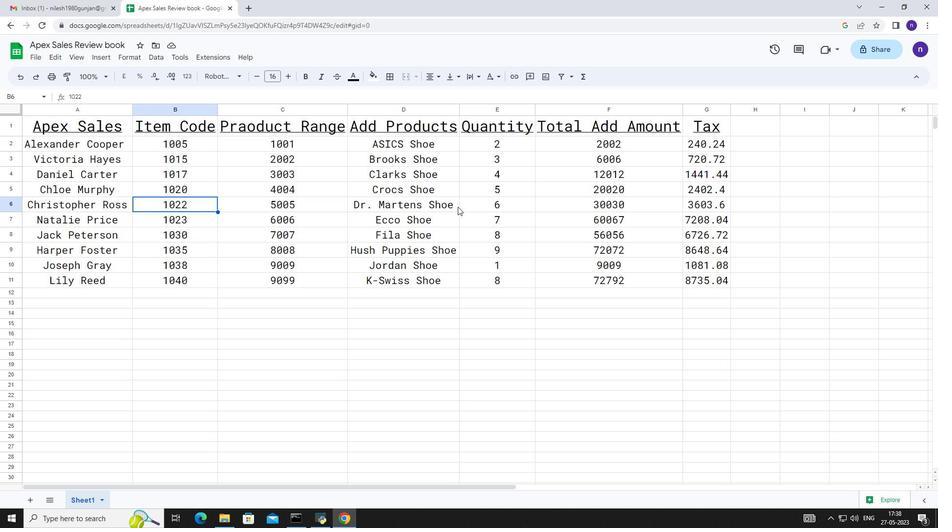 
Action: Mouse moved to (438, 206)
Screenshot: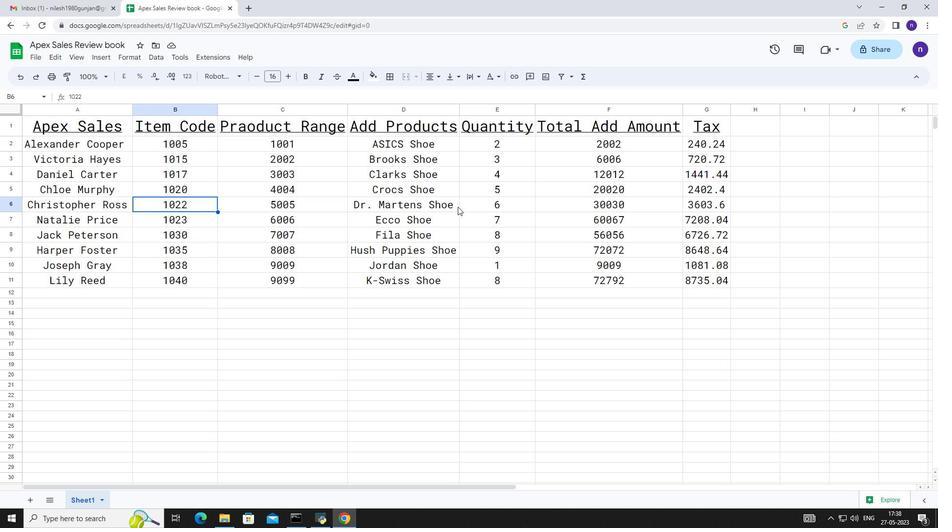 
